 Task: Filter contacts by the 'Orange category' in Outlook.
Action: Mouse moved to (7, 74)
Screenshot: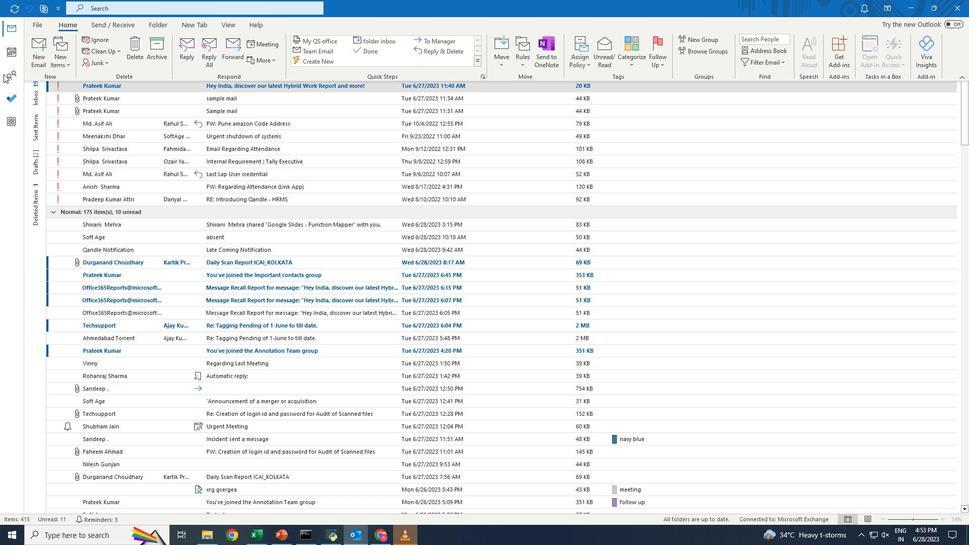 
Action: Mouse pressed left at (7, 74)
Screenshot: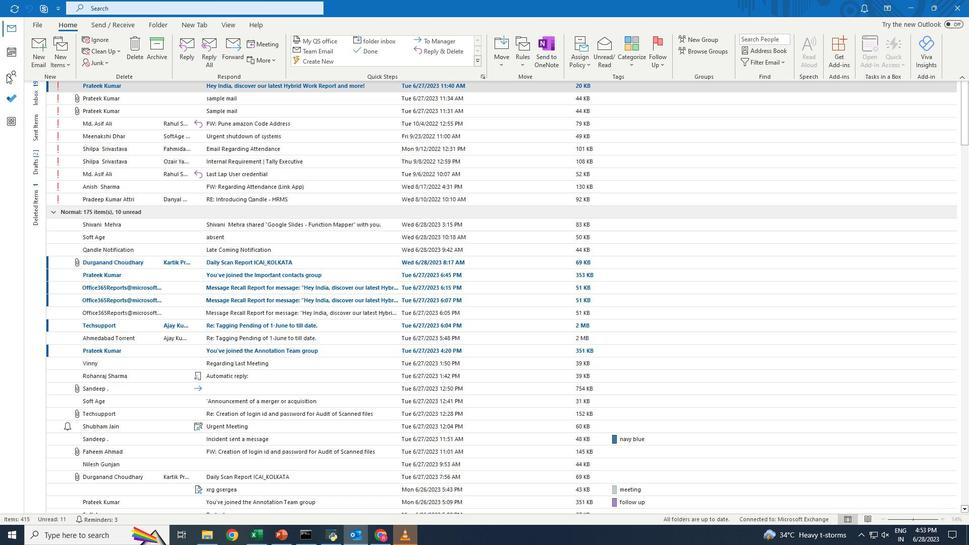 
Action: Mouse moved to (225, 23)
Screenshot: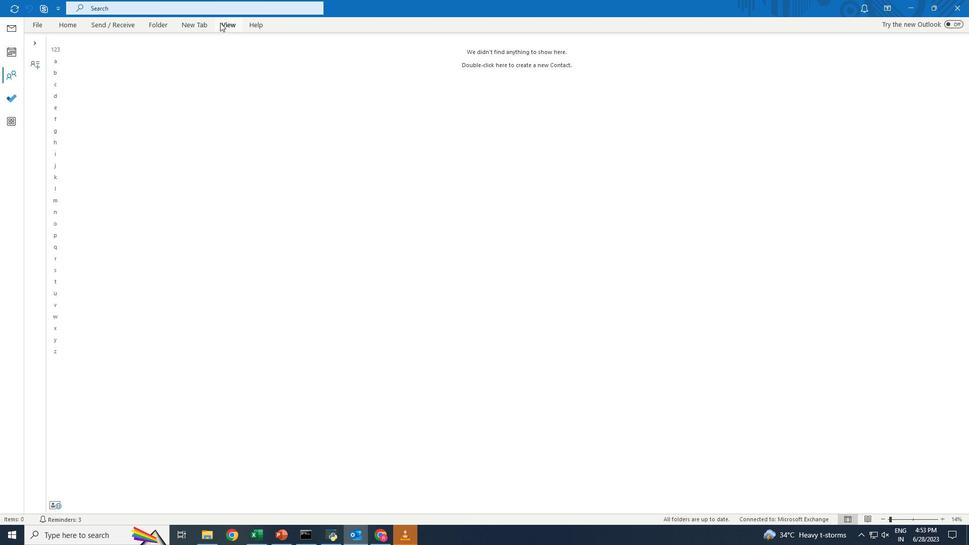 
Action: Mouse pressed left at (225, 23)
Screenshot: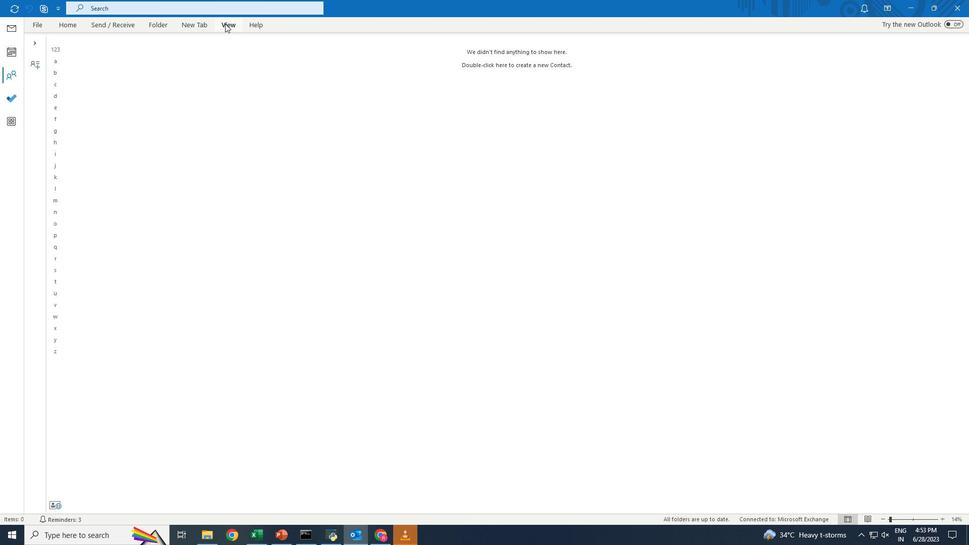 
Action: Mouse moved to (70, 61)
Screenshot: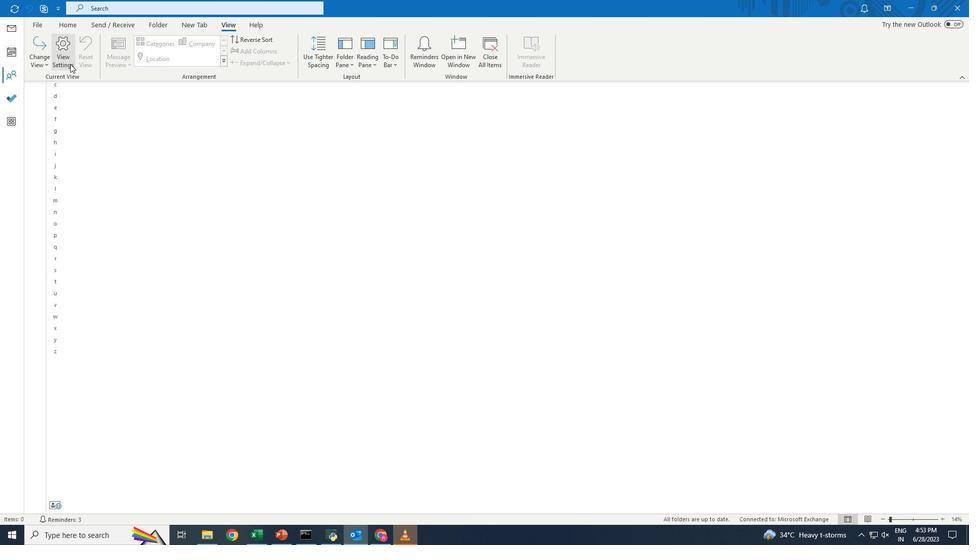 
Action: Mouse pressed left at (70, 61)
Screenshot: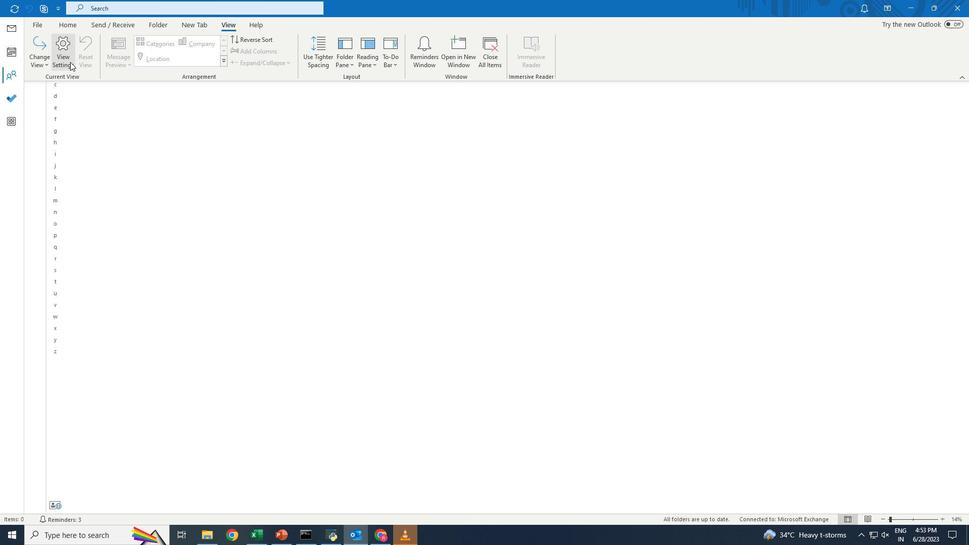 
Action: Mouse moved to (397, 261)
Screenshot: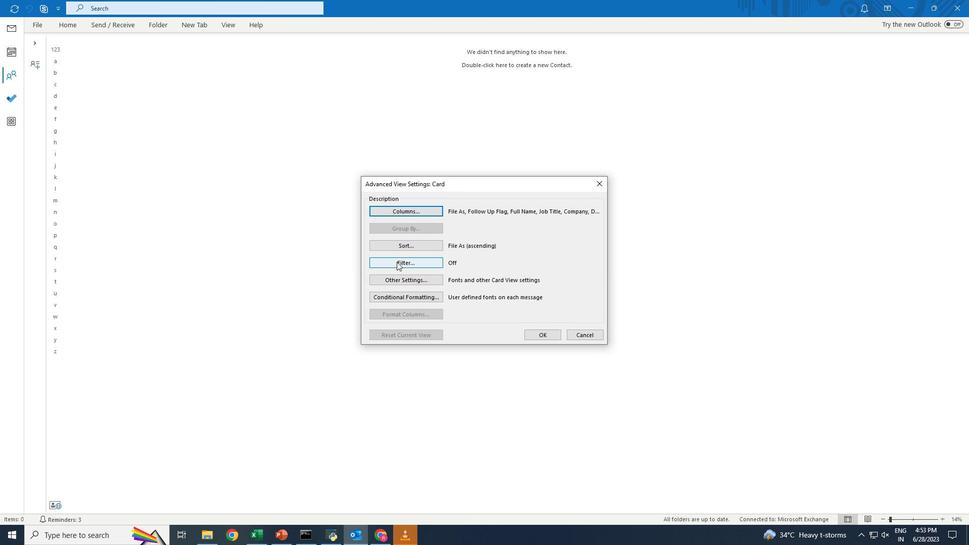 
Action: Mouse pressed left at (397, 261)
Screenshot: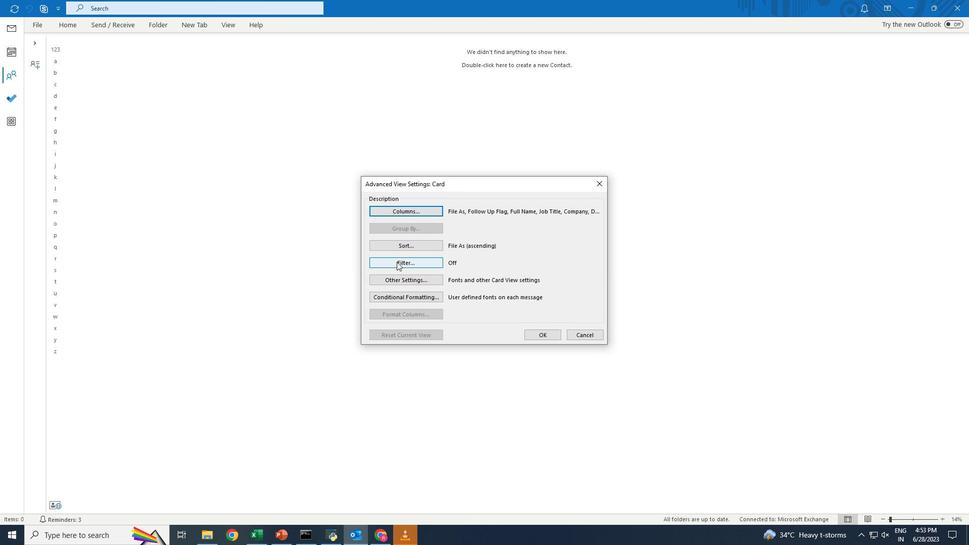 
Action: Mouse moved to (432, 204)
Screenshot: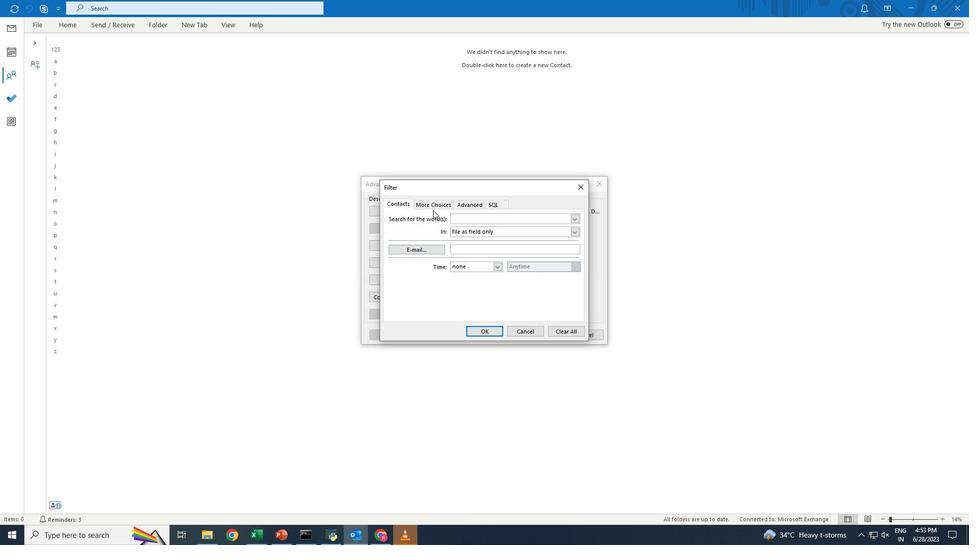 
Action: Mouse pressed left at (432, 204)
Screenshot: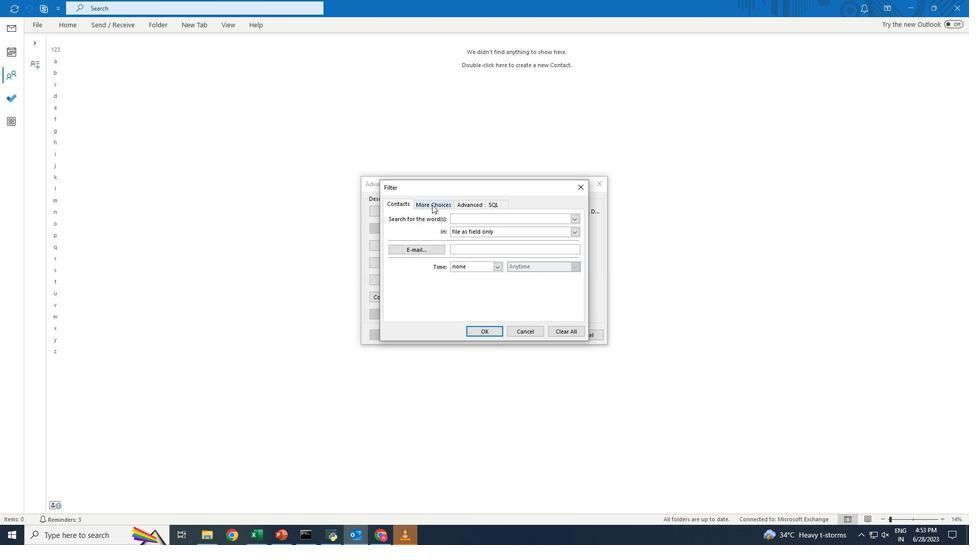 
Action: Mouse moved to (406, 220)
Screenshot: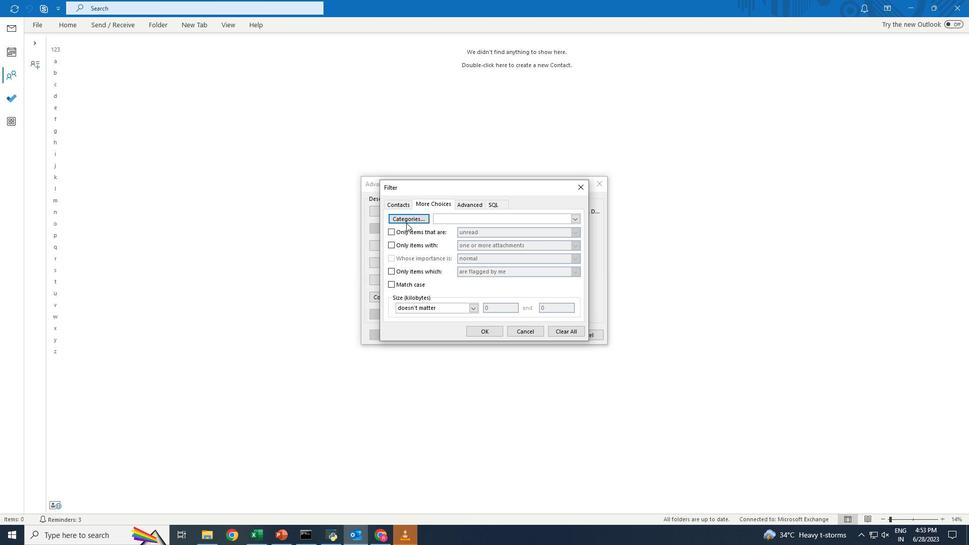 
Action: Mouse pressed left at (406, 220)
Screenshot: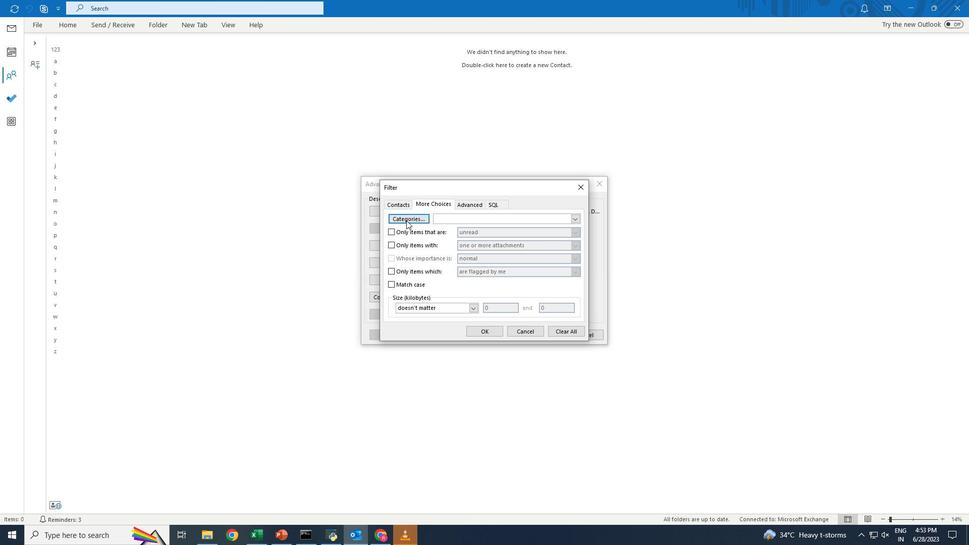 
Action: Mouse moved to (372, 242)
Screenshot: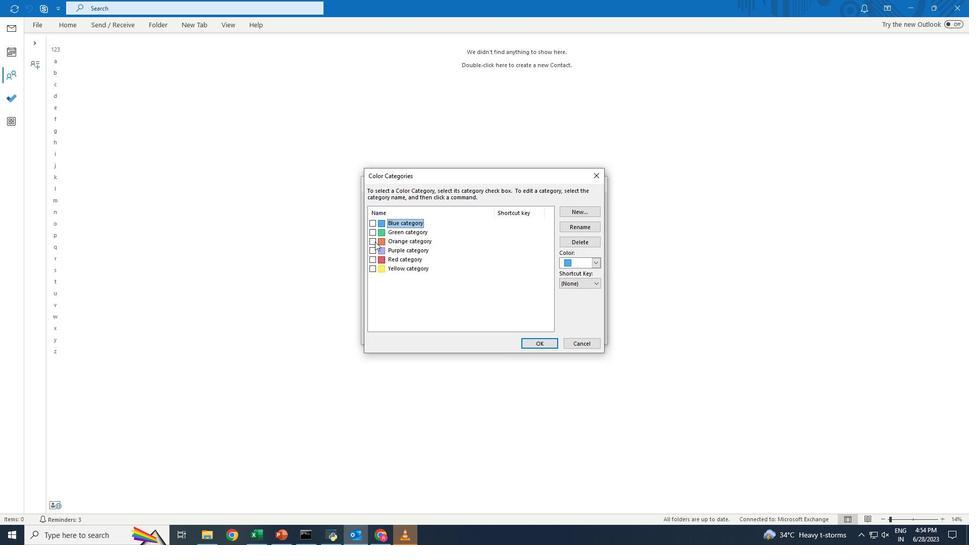 
Action: Mouse pressed left at (372, 242)
Screenshot: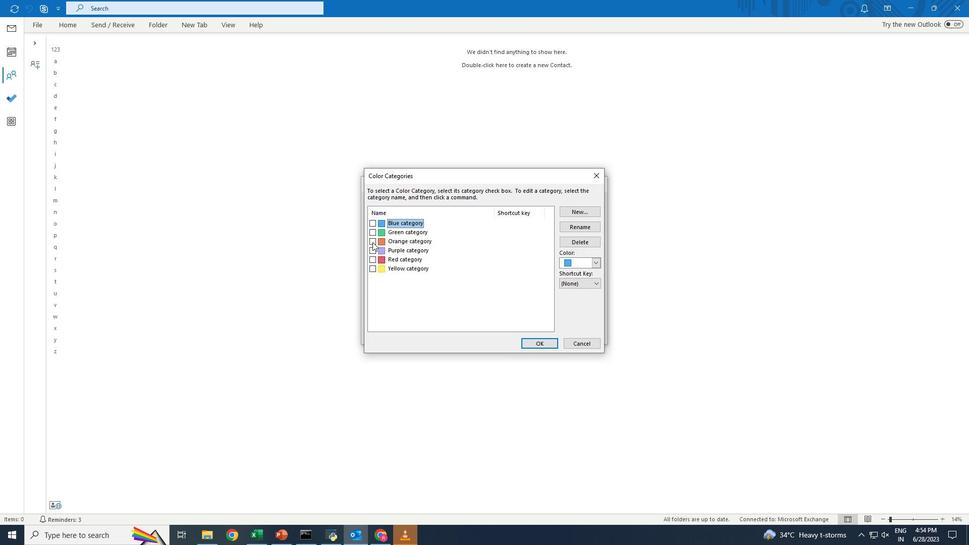 
Action: Mouse moved to (532, 341)
Screenshot: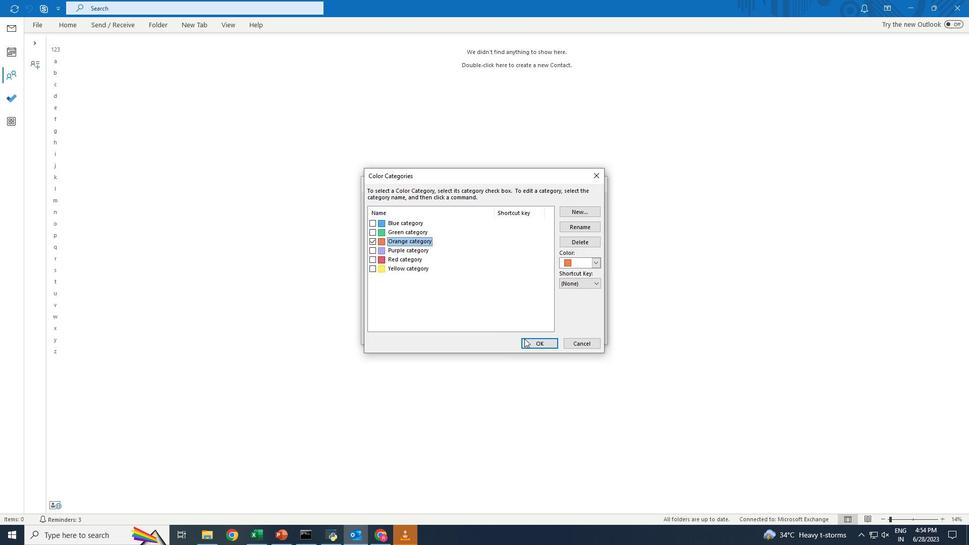 
Action: Mouse pressed left at (532, 341)
Screenshot: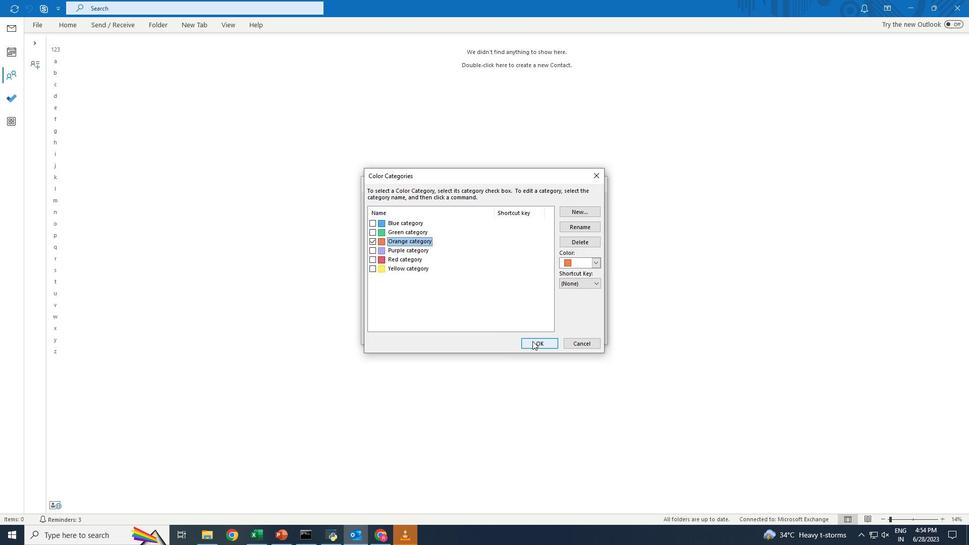 
Action: Mouse moved to (490, 329)
Screenshot: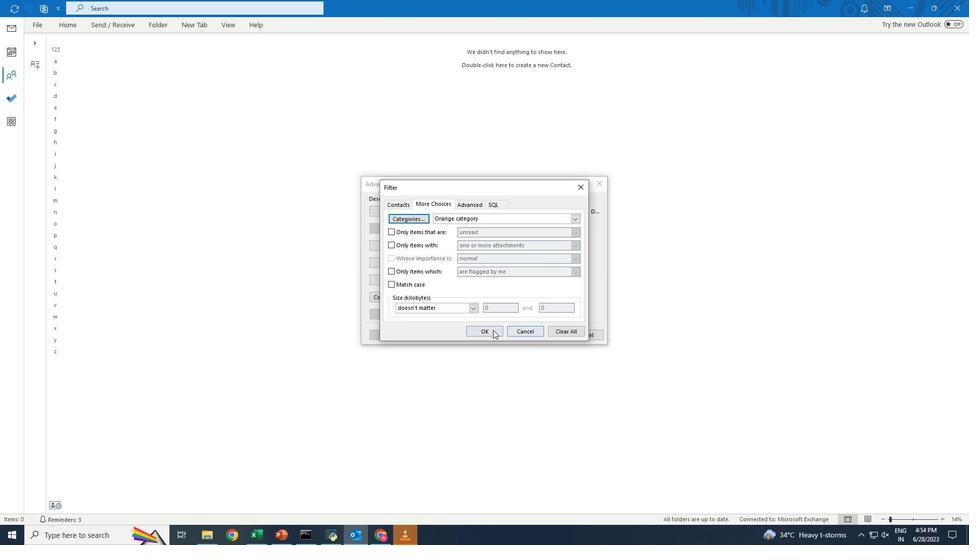 
Action: Mouse pressed left at (490, 329)
Screenshot: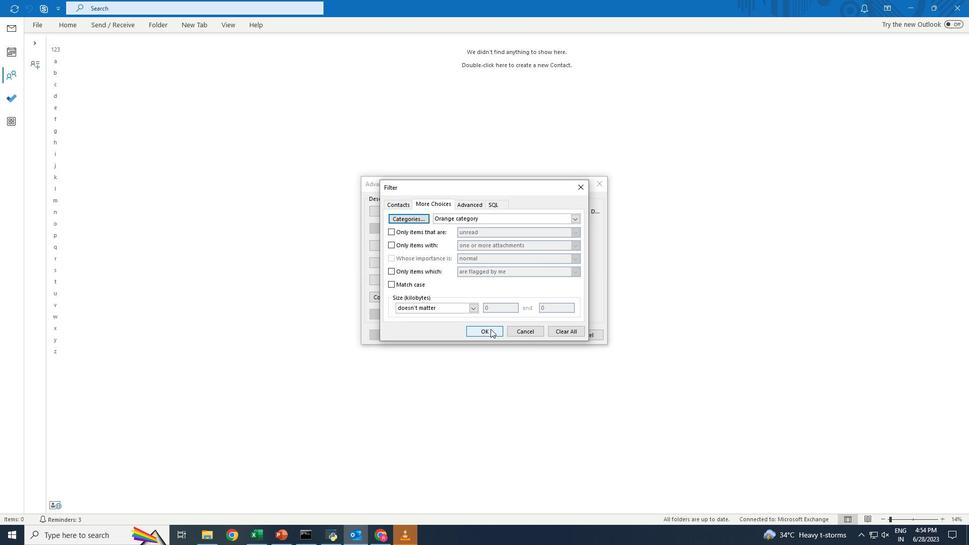 
Action: Mouse moved to (538, 334)
Screenshot: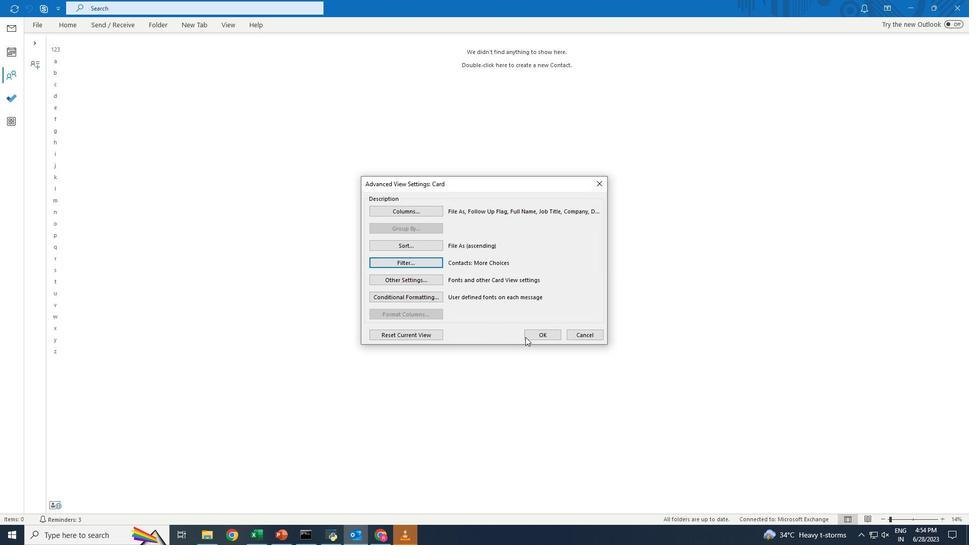 
Action: Mouse pressed left at (538, 334)
Screenshot: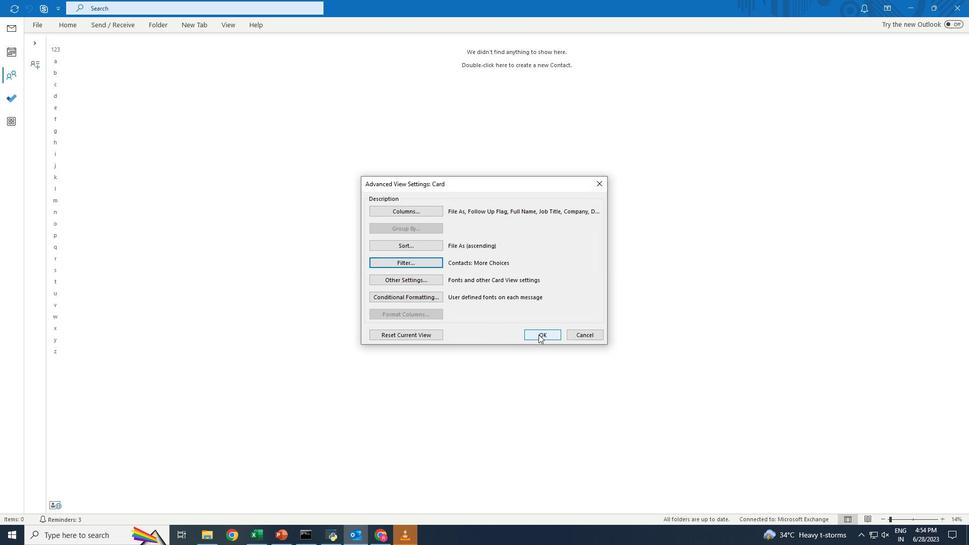 
